 Task: Select the before white space in the auto-closing quotes.
Action: Mouse moved to (58, 515)
Screenshot: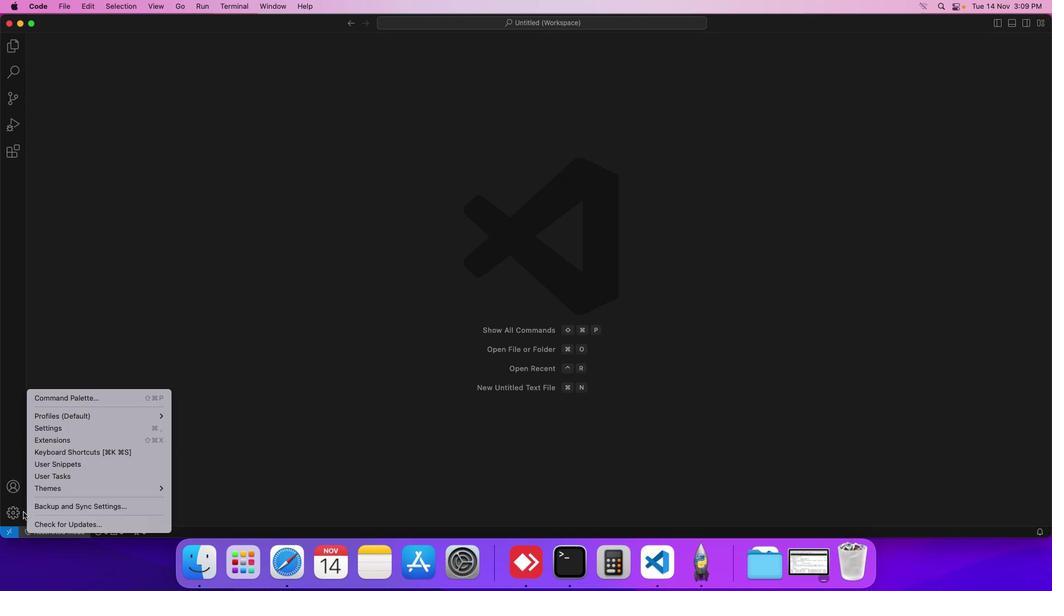 
Action: Mouse pressed left at (58, 515)
Screenshot: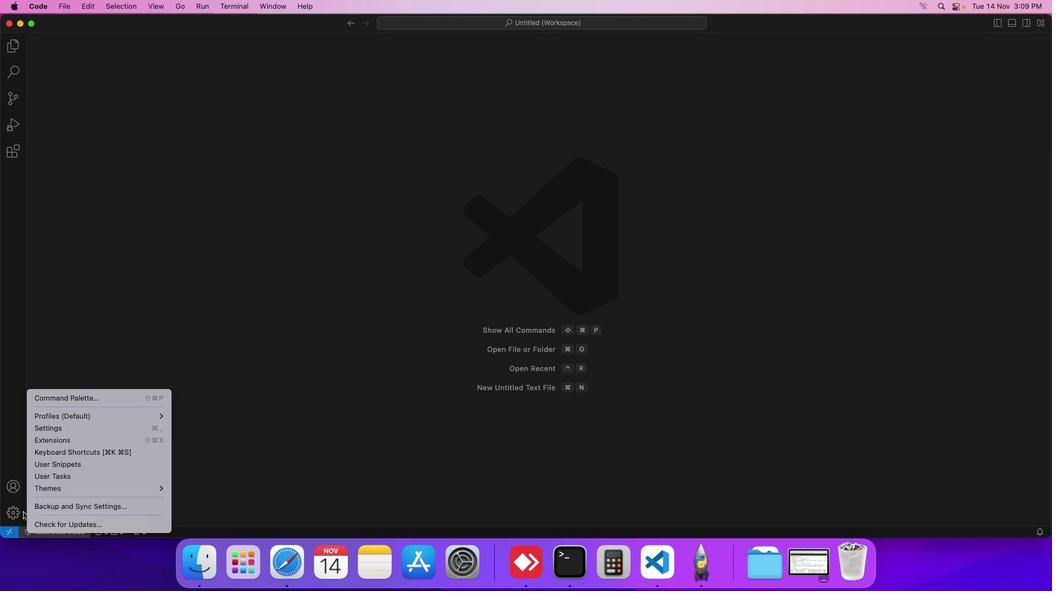 
Action: Mouse moved to (121, 434)
Screenshot: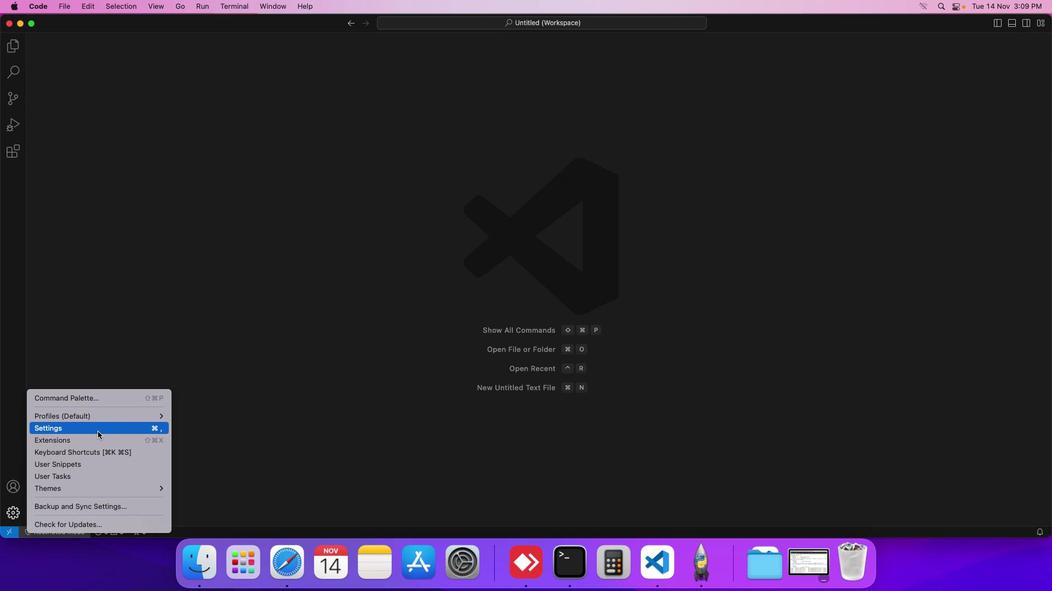 
Action: Mouse pressed left at (121, 434)
Screenshot: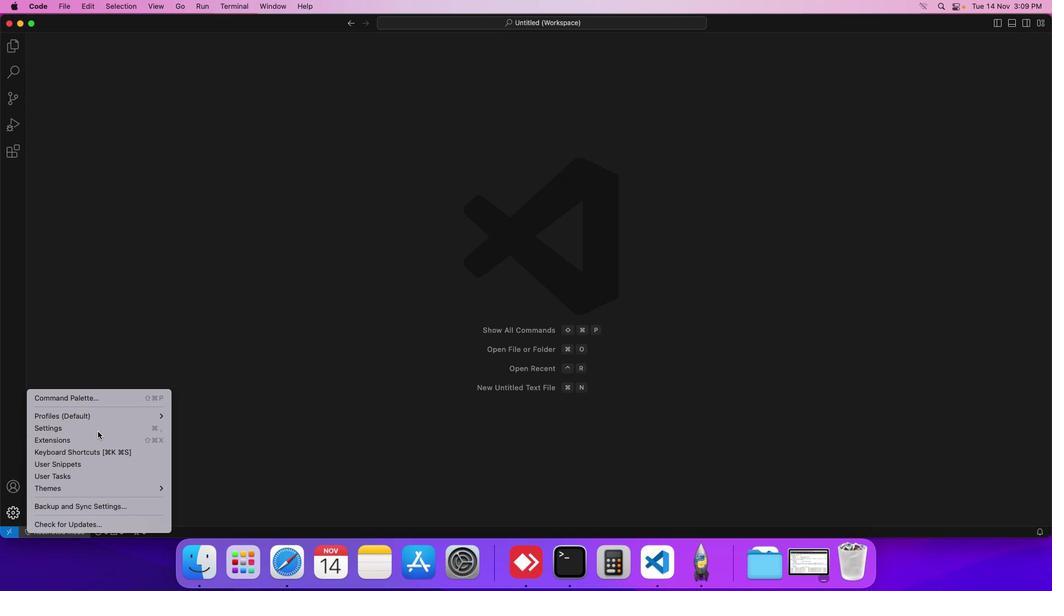 
Action: Mouse moved to (257, 92)
Screenshot: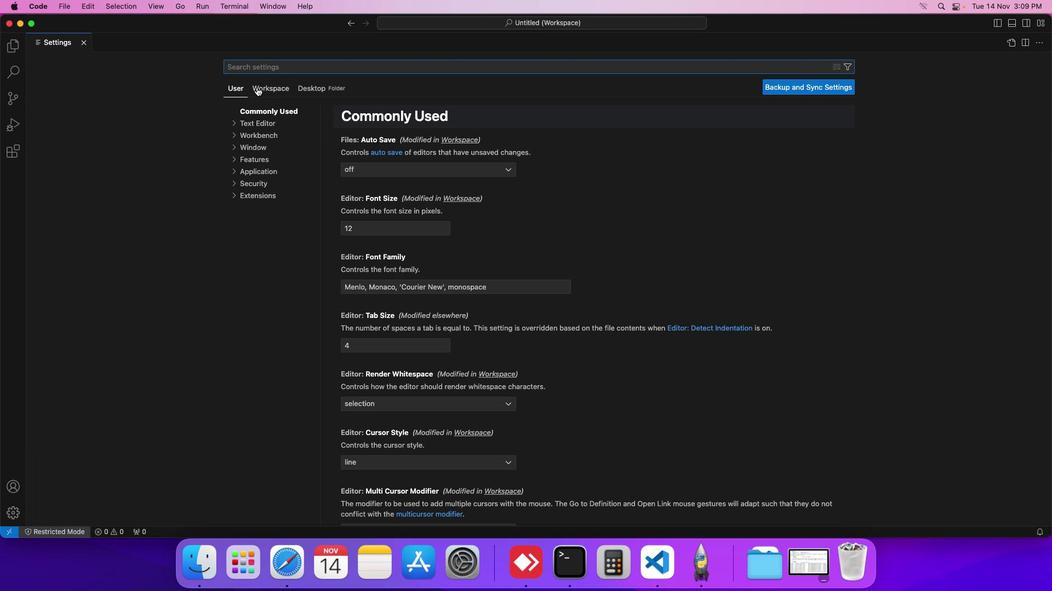 
Action: Mouse pressed left at (257, 92)
Screenshot: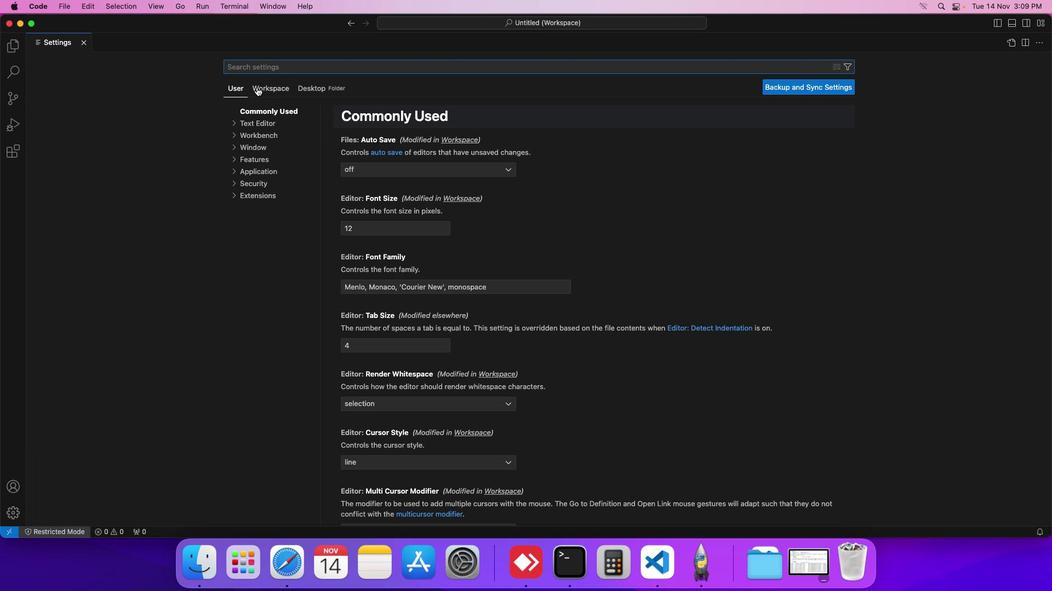 
Action: Mouse moved to (258, 124)
Screenshot: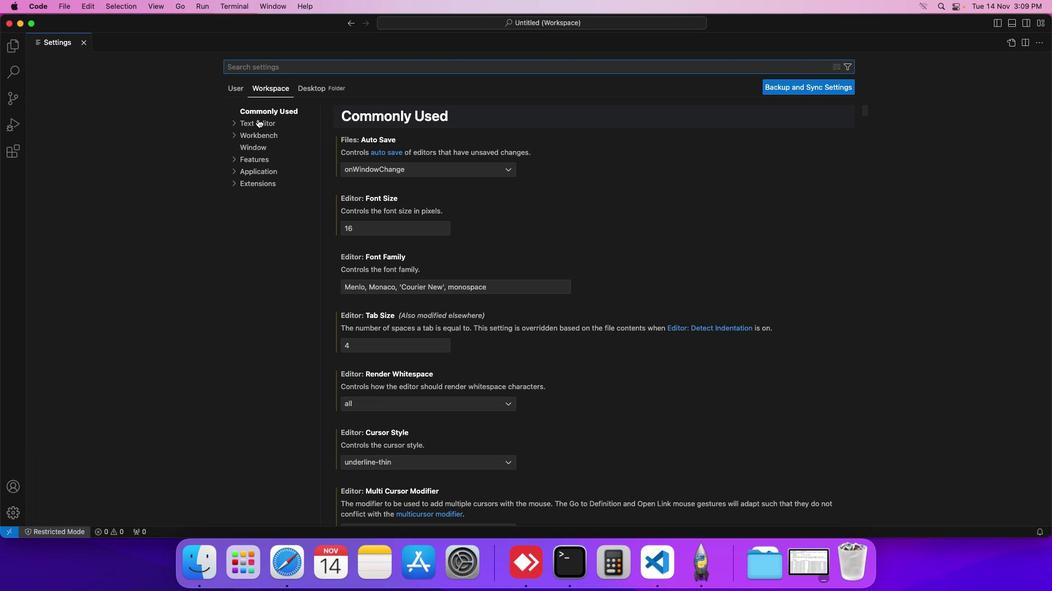 
Action: Mouse pressed left at (258, 124)
Screenshot: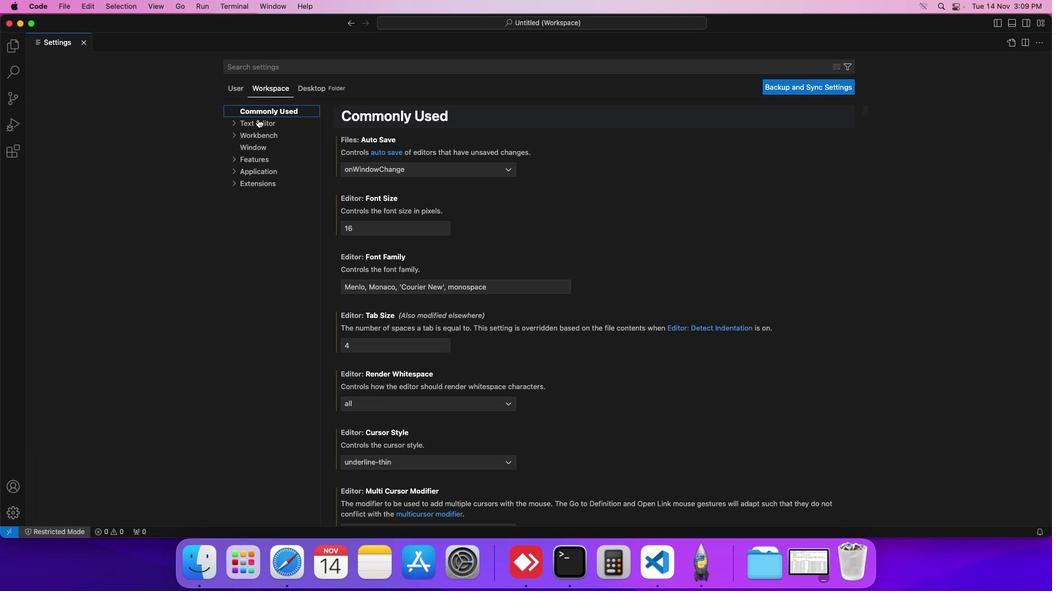 
Action: Mouse moved to (362, 209)
Screenshot: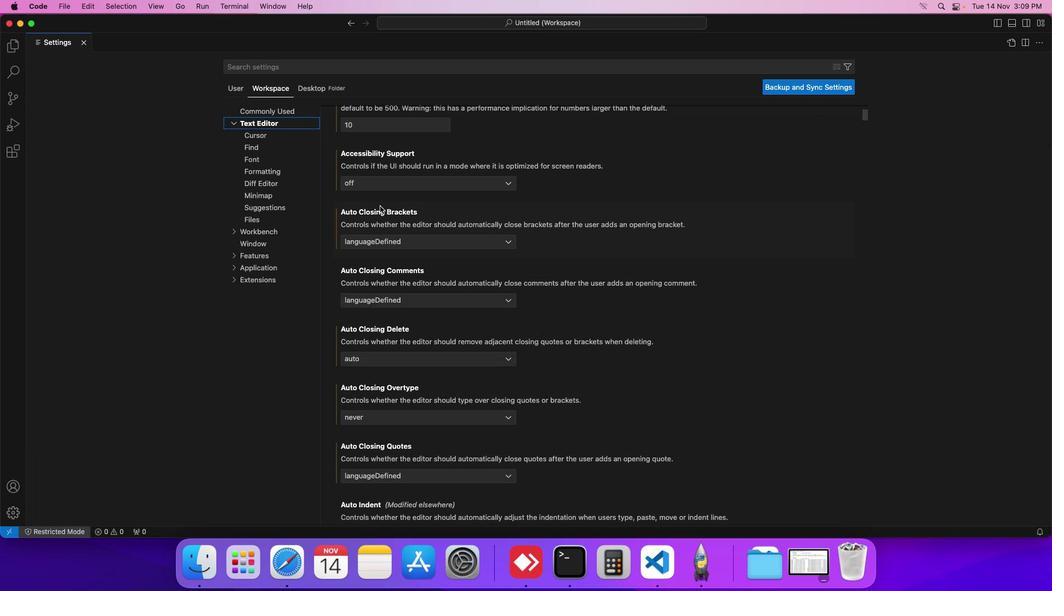 
Action: Mouse scrolled (362, 209) with delta (38, 4)
Screenshot: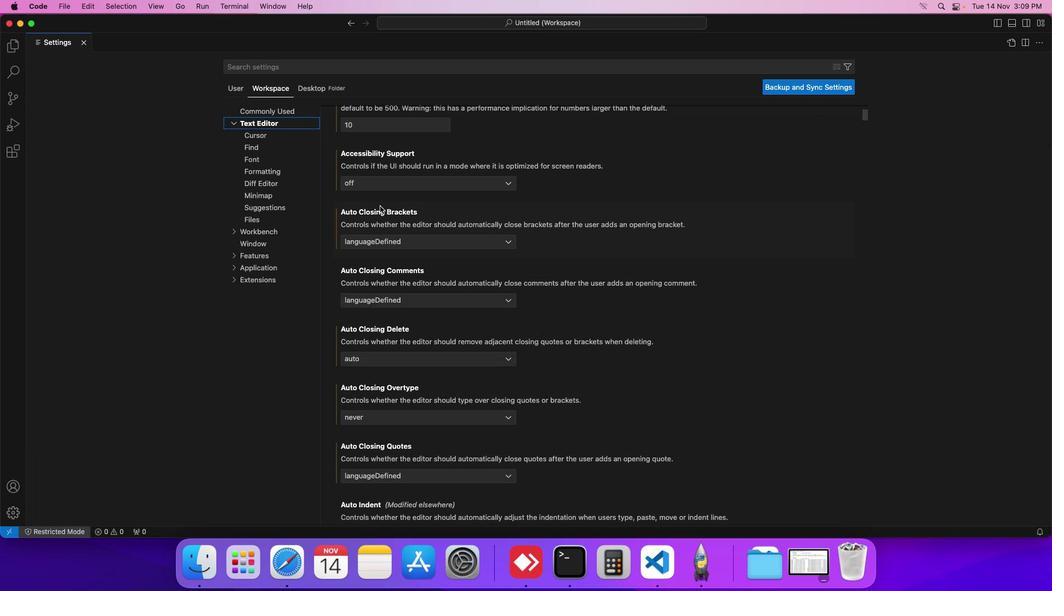 
Action: Mouse moved to (362, 210)
Screenshot: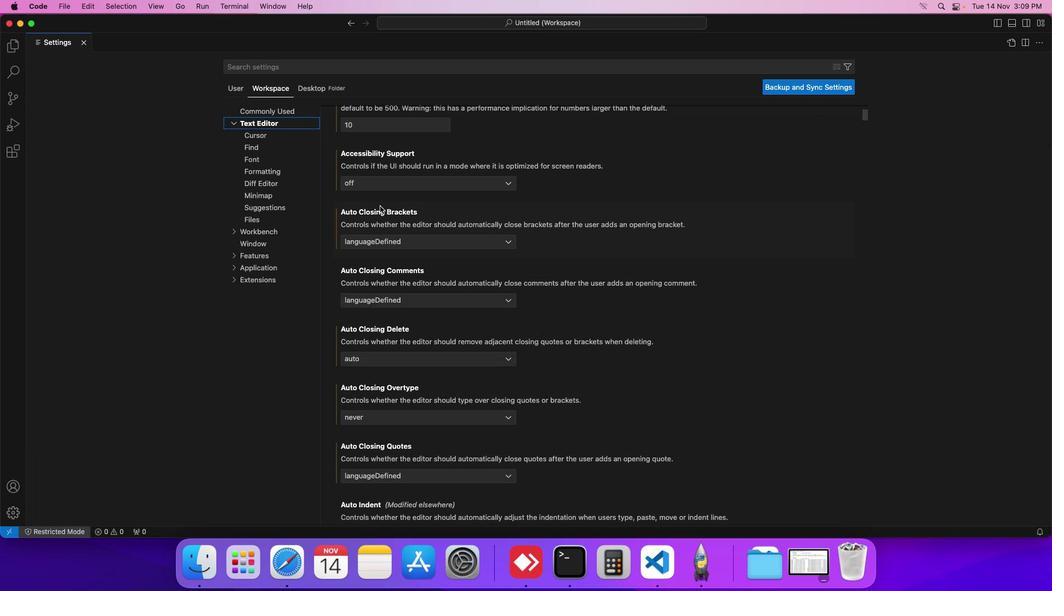 
Action: Mouse scrolled (362, 210) with delta (38, 4)
Screenshot: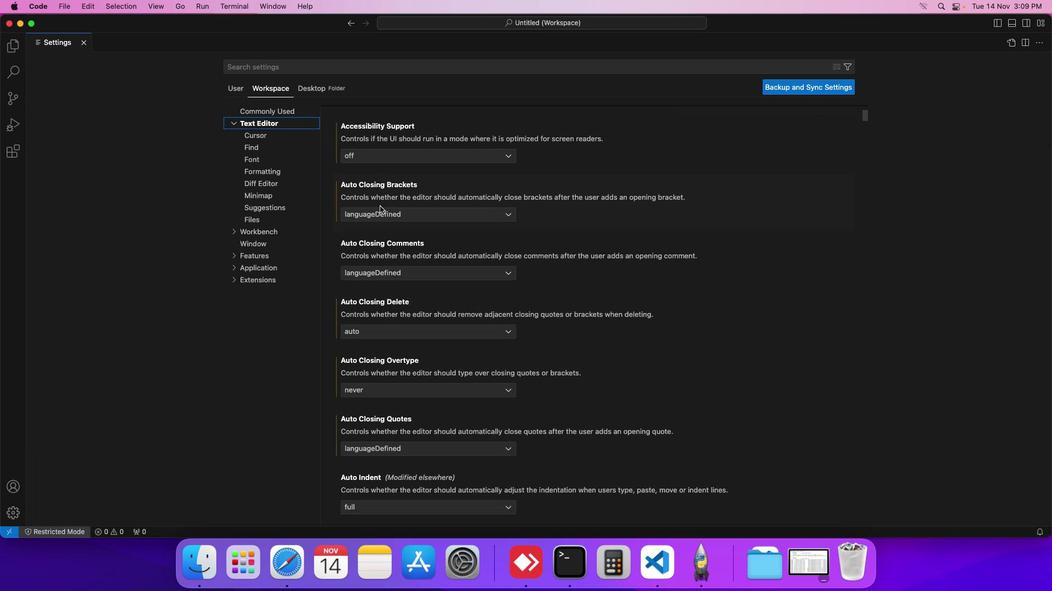 
Action: Mouse moved to (362, 210)
Screenshot: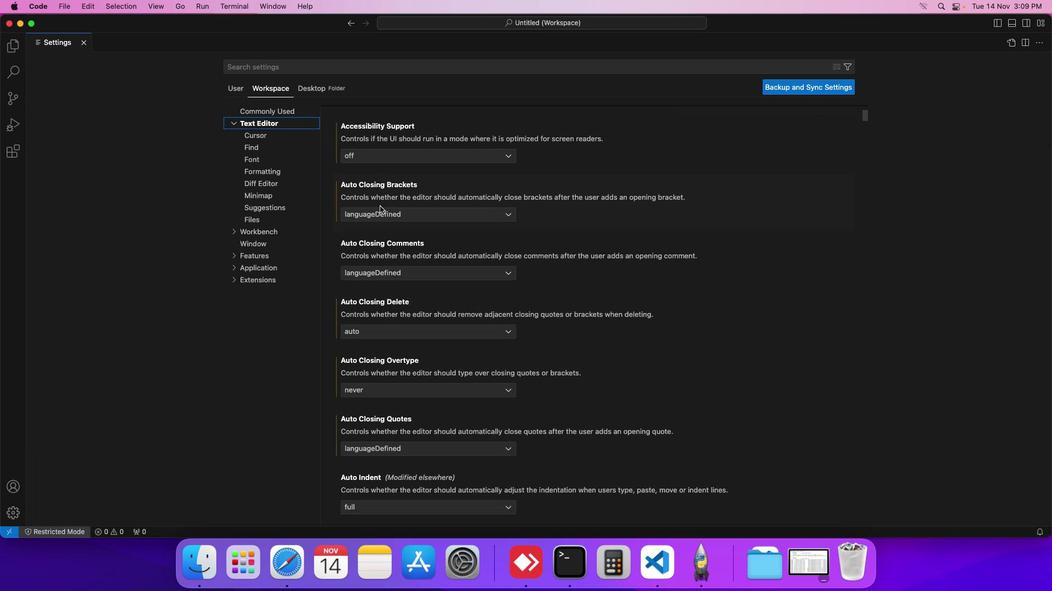 
Action: Mouse scrolled (362, 210) with delta (38, 4)
Screenshot: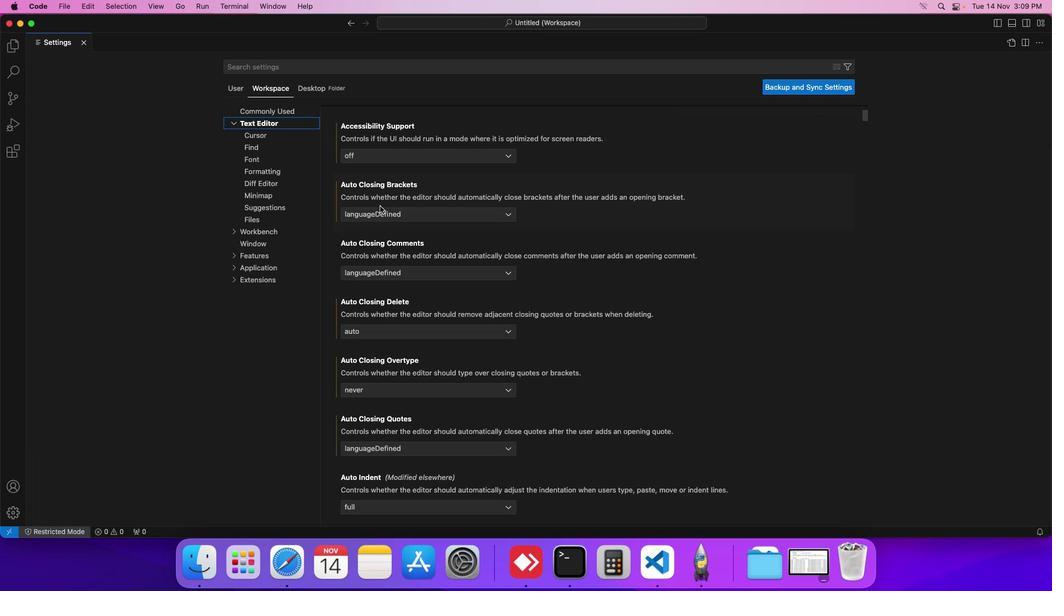 
Action: Mouse moved to (362, 210)
Screenshot: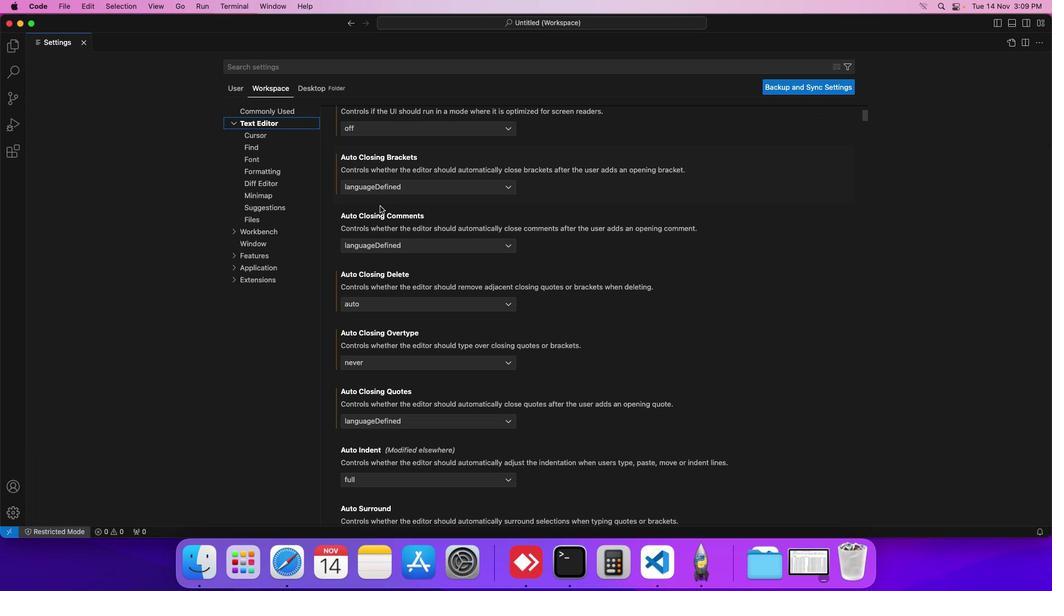 
Action: Mouse scrolled (362, 210) with delta (38, 4)
Screenshot: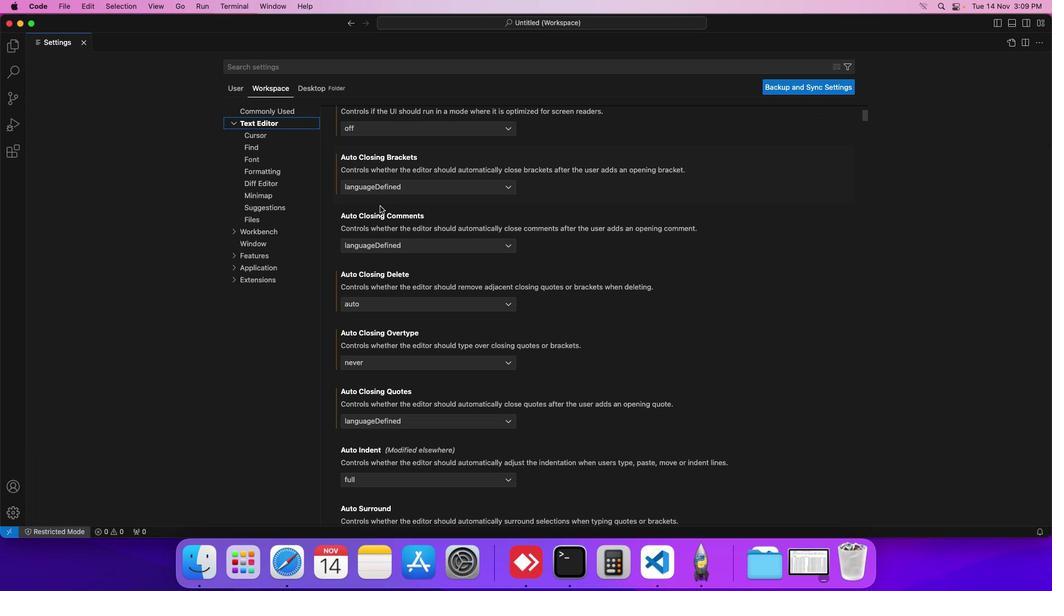 
Action: Mouse moved to (362, 213)
Screenshot: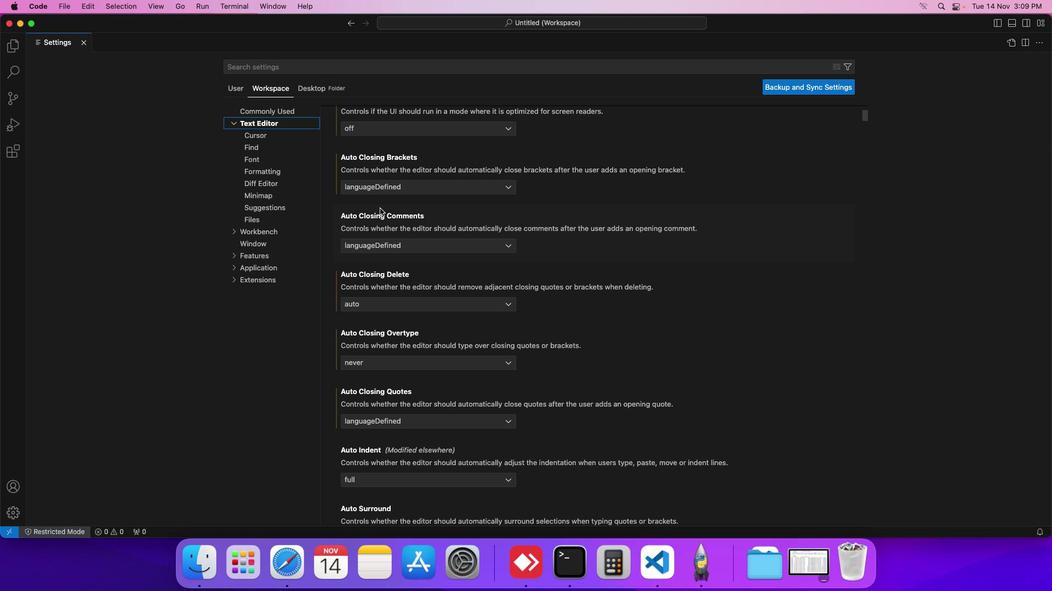 
Action: Mouse scrolled (362, 213) with delta (38, 4)
Screenshot: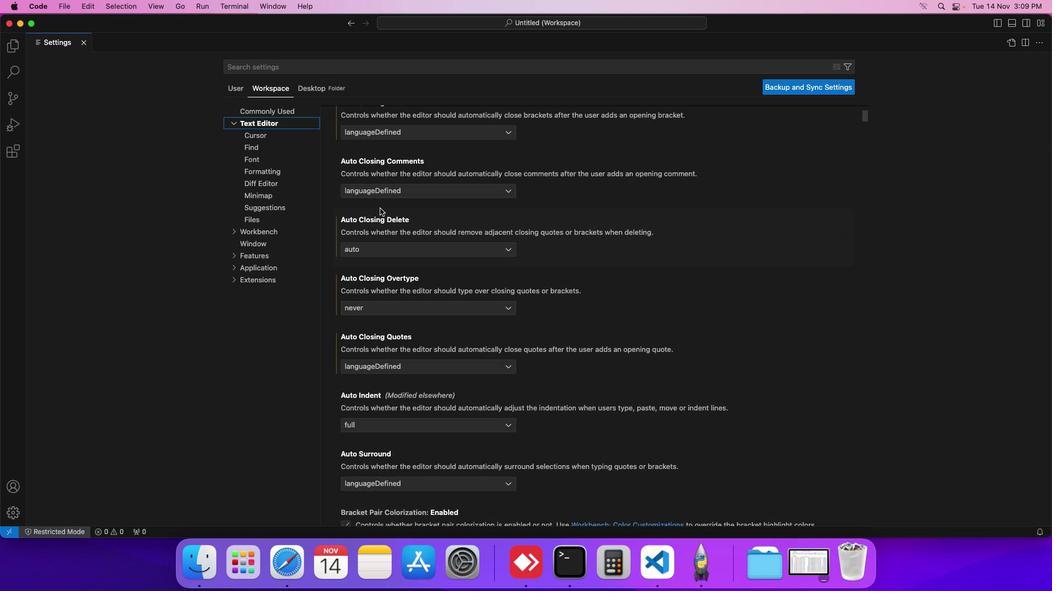 
Action: Mouse scrolled (362, 213) with delta (38, 4)
Screenshot: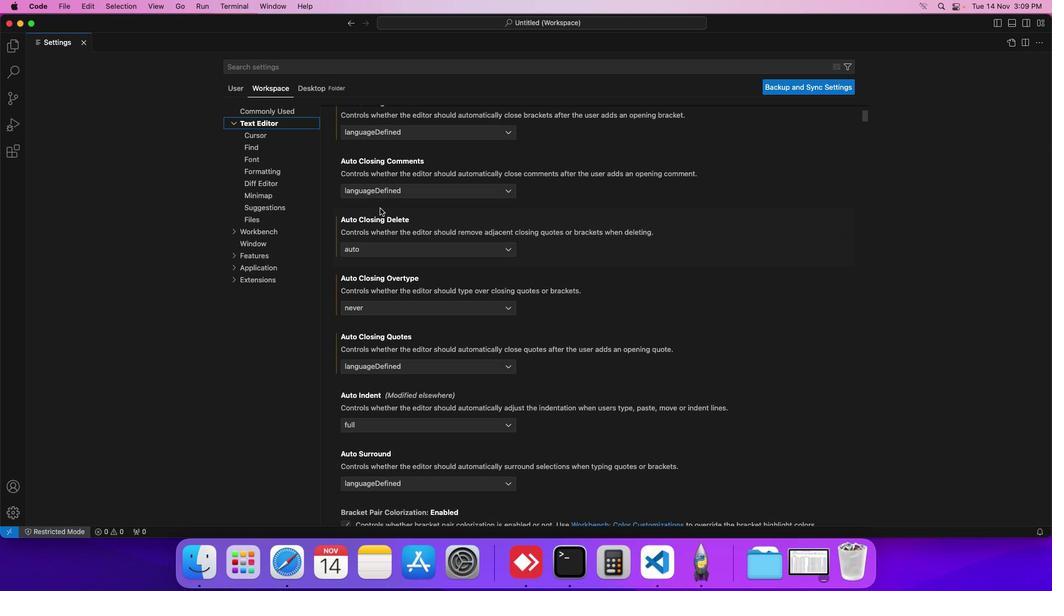 
Action: Mouse scrolled (362, 213) with delta (38, 4)
Screenshot: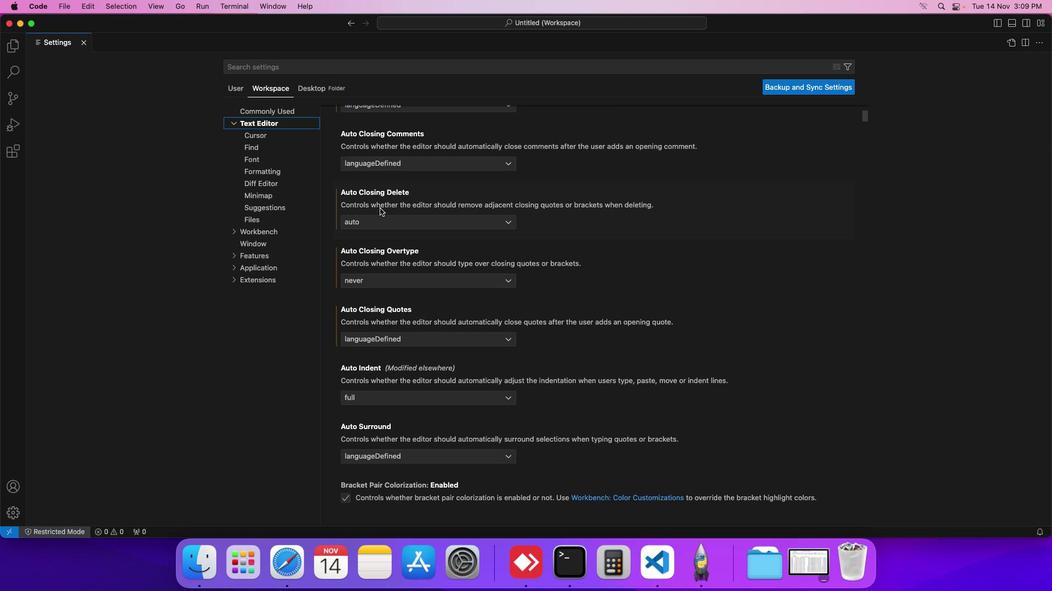 
Action: Mouse scrolled (362, 213) with delta (38, 4)
Screenshot: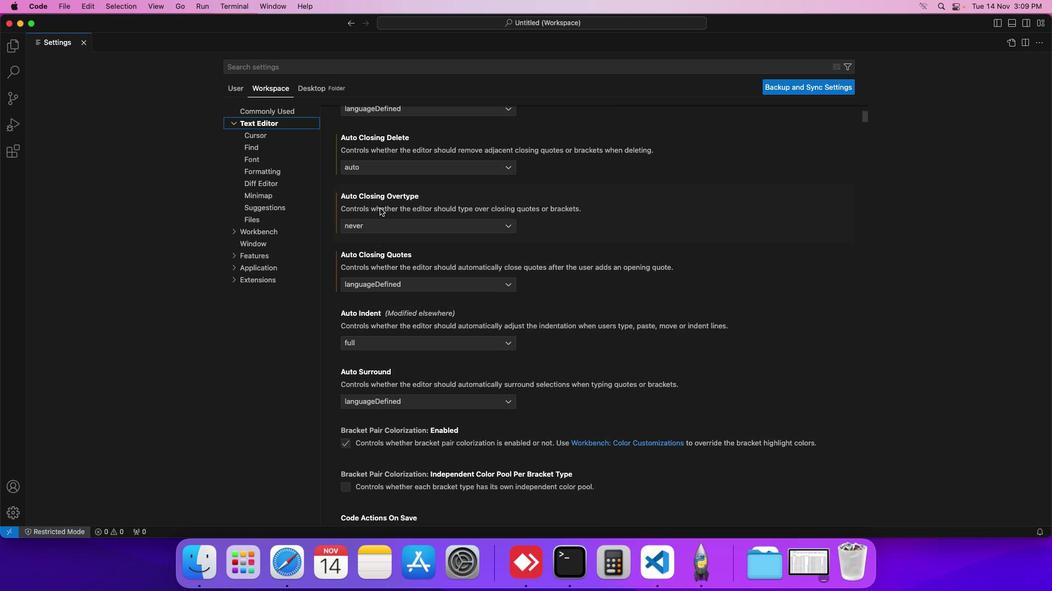 
Action: Mouse scrolled (362, 213) with delta (38, 4)
Screenshot: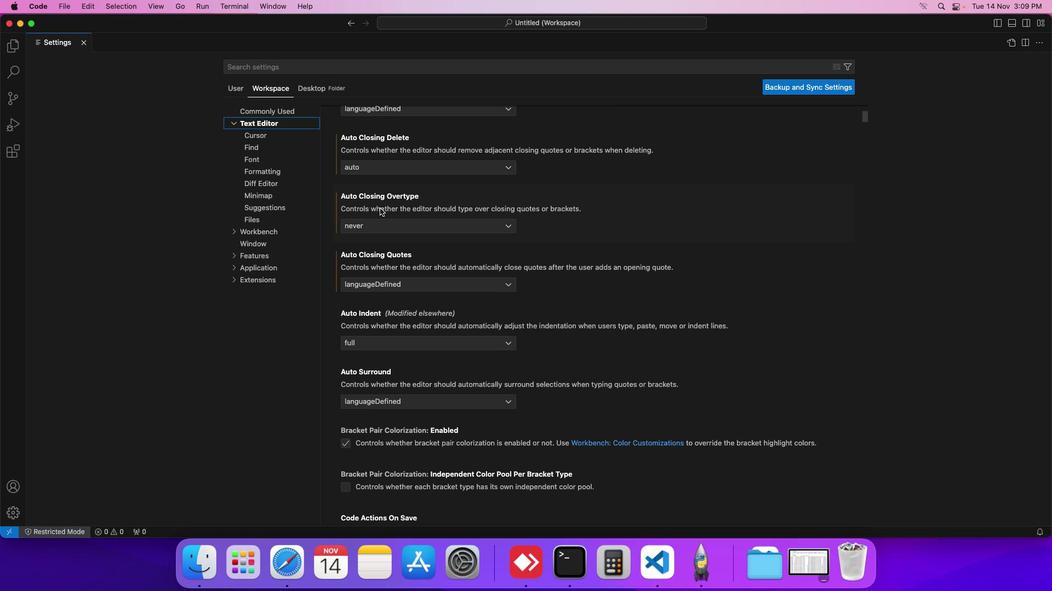 
Action: Mouse moved to (362, 213)
Screenshot: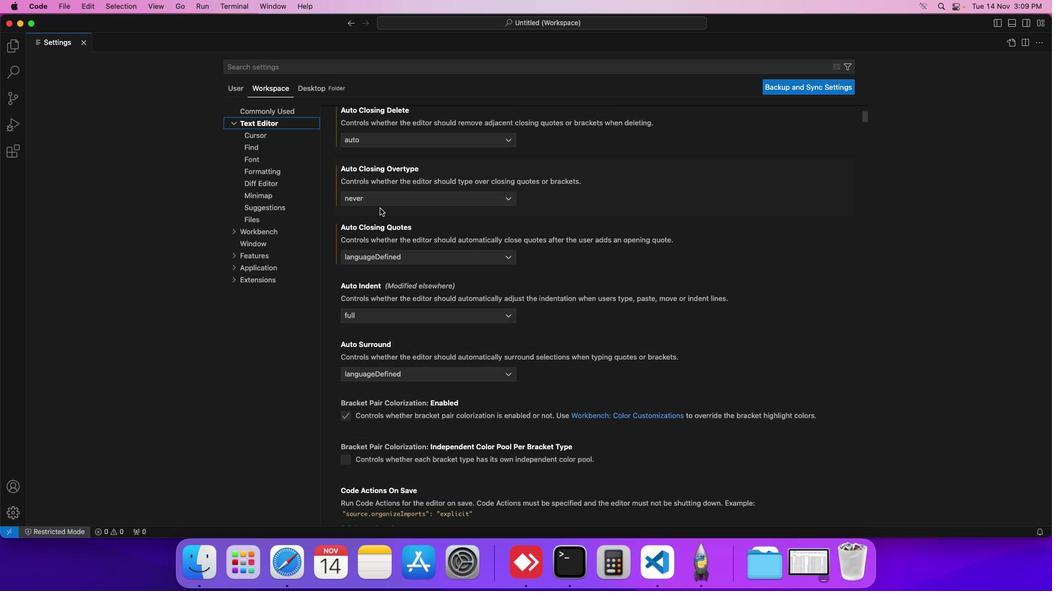 
Action: Mouse scrolled (362, 213) with delta (38, 4)
Screenshot: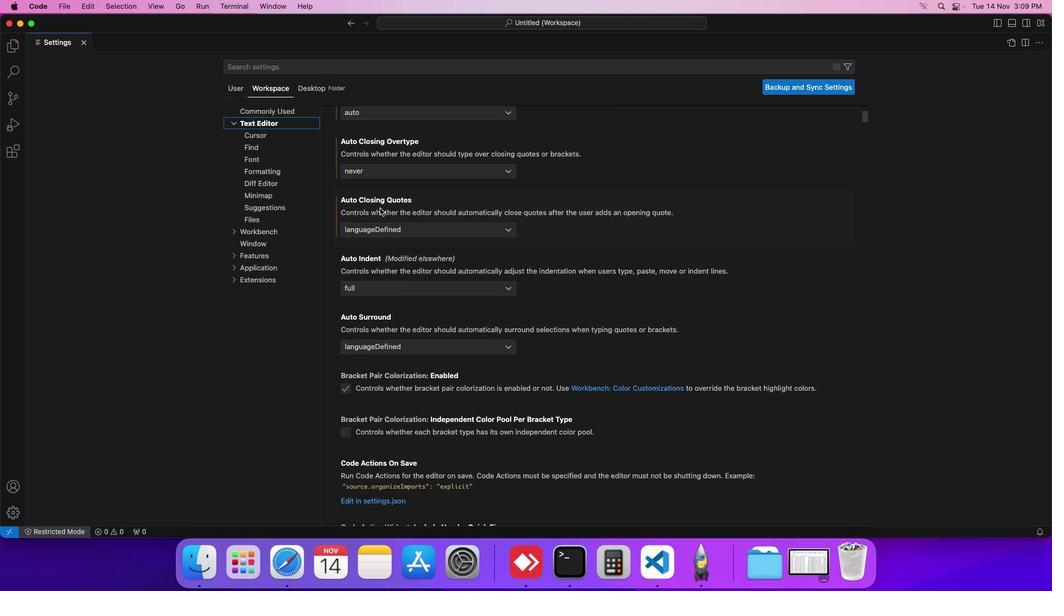 
Action: Mouse scrolled (362, 213) with delta (38, 4)
Screenshot: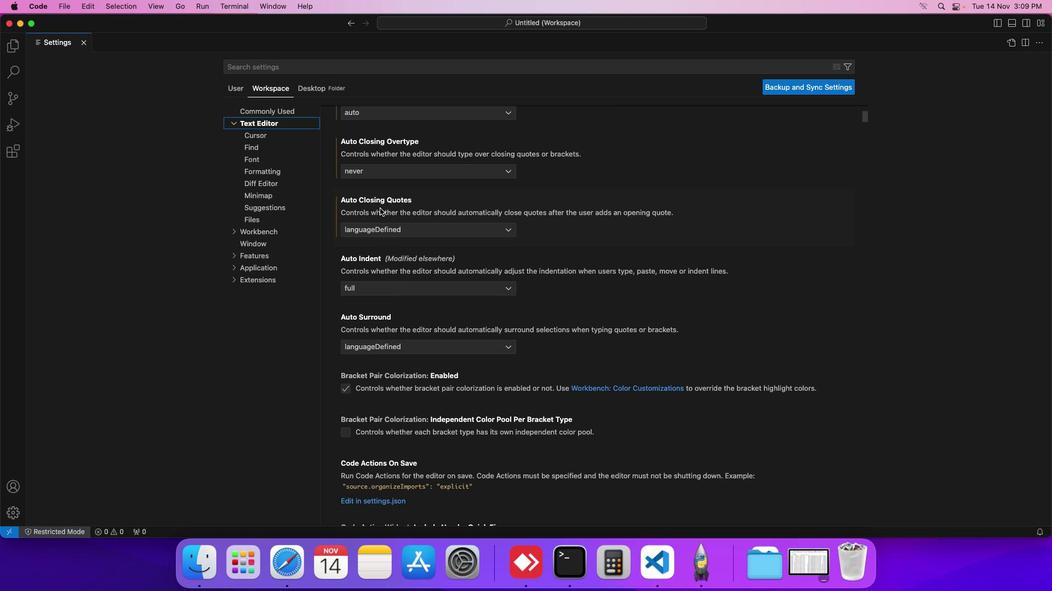 
Action: Mouse moved to (366, 232)
Screenshot: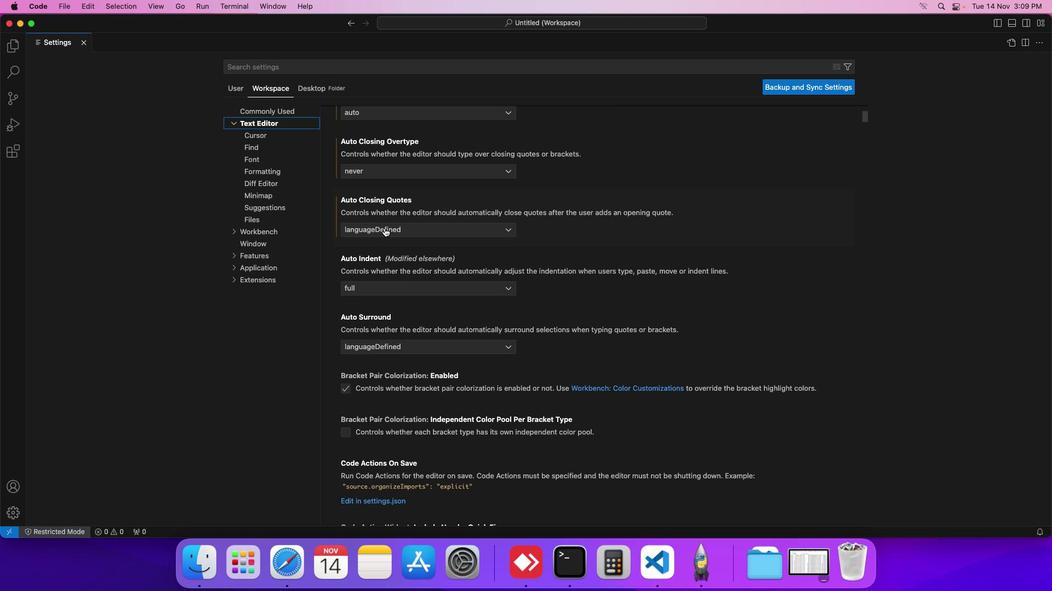 
Action: Mouse pressed left at (366, 232)
Screenshot: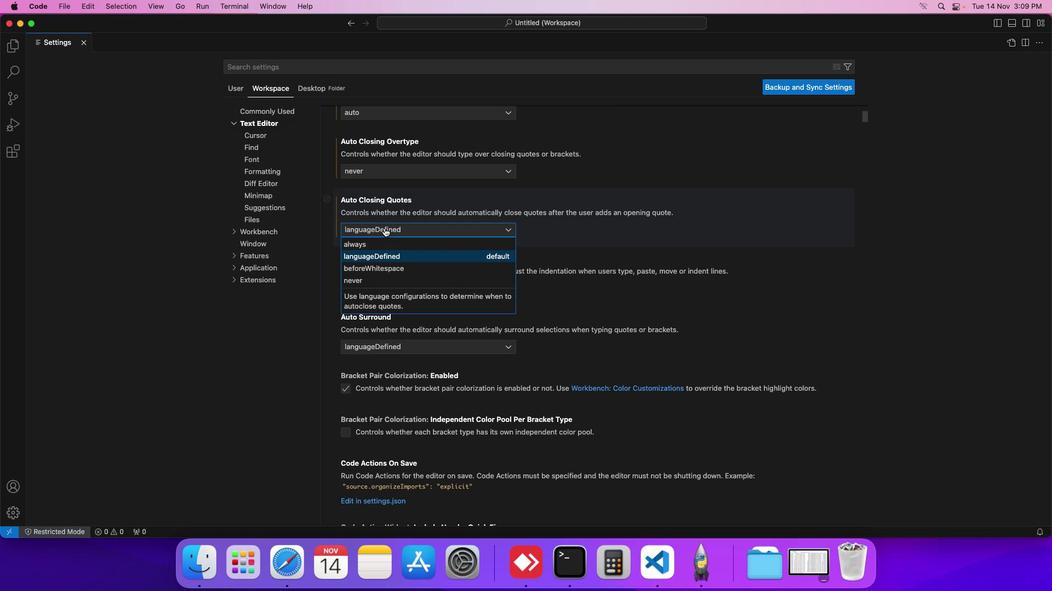 
Action: Mouse moved to (359, 271)
Screenshot: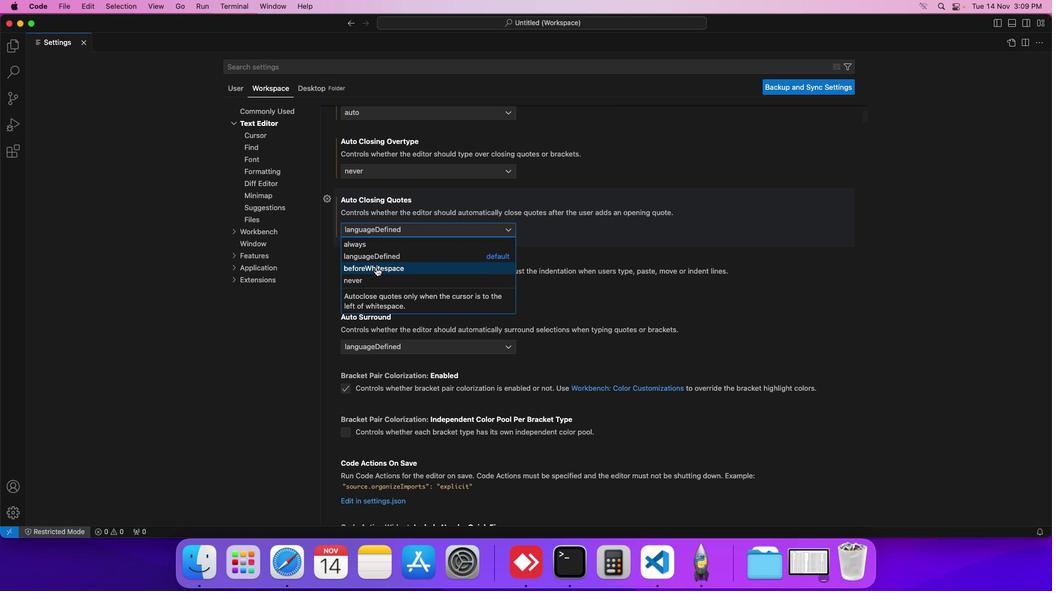 
Action: Mouse pressed left at (359, 271)
Screenshot: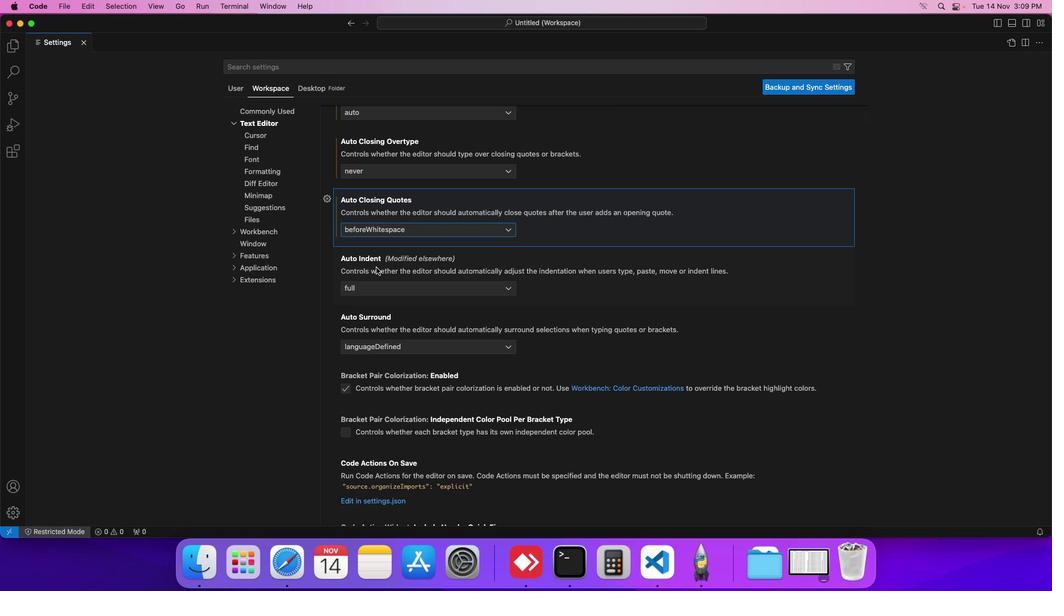 
Action: Mouse moved to (384, 243)
Screenshot: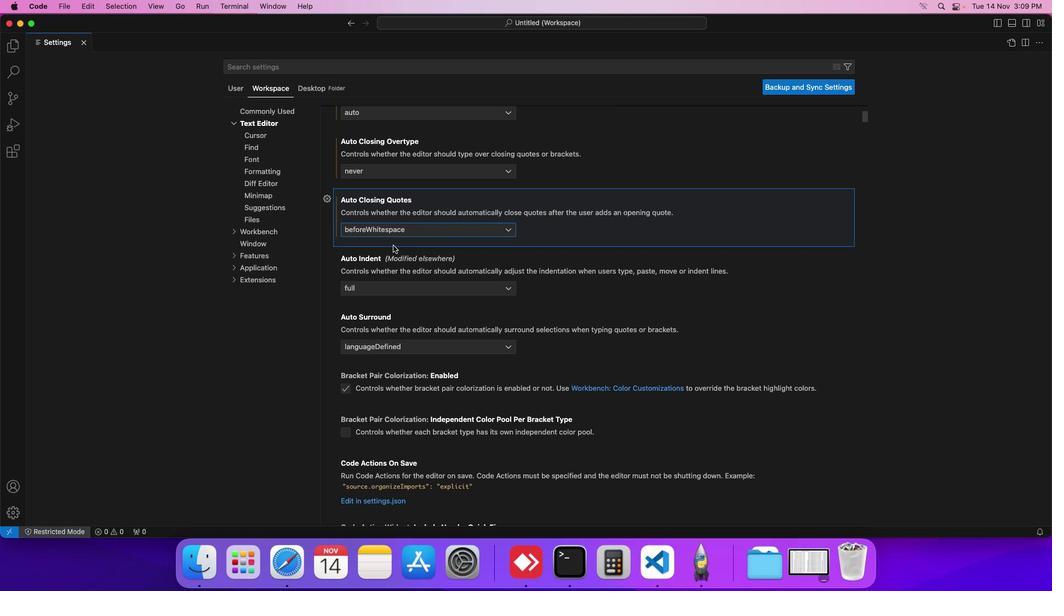 
